Task: Change comment notification setting to Comments for you.
Action: Mouse moved to (1054, 73)
Screenshot: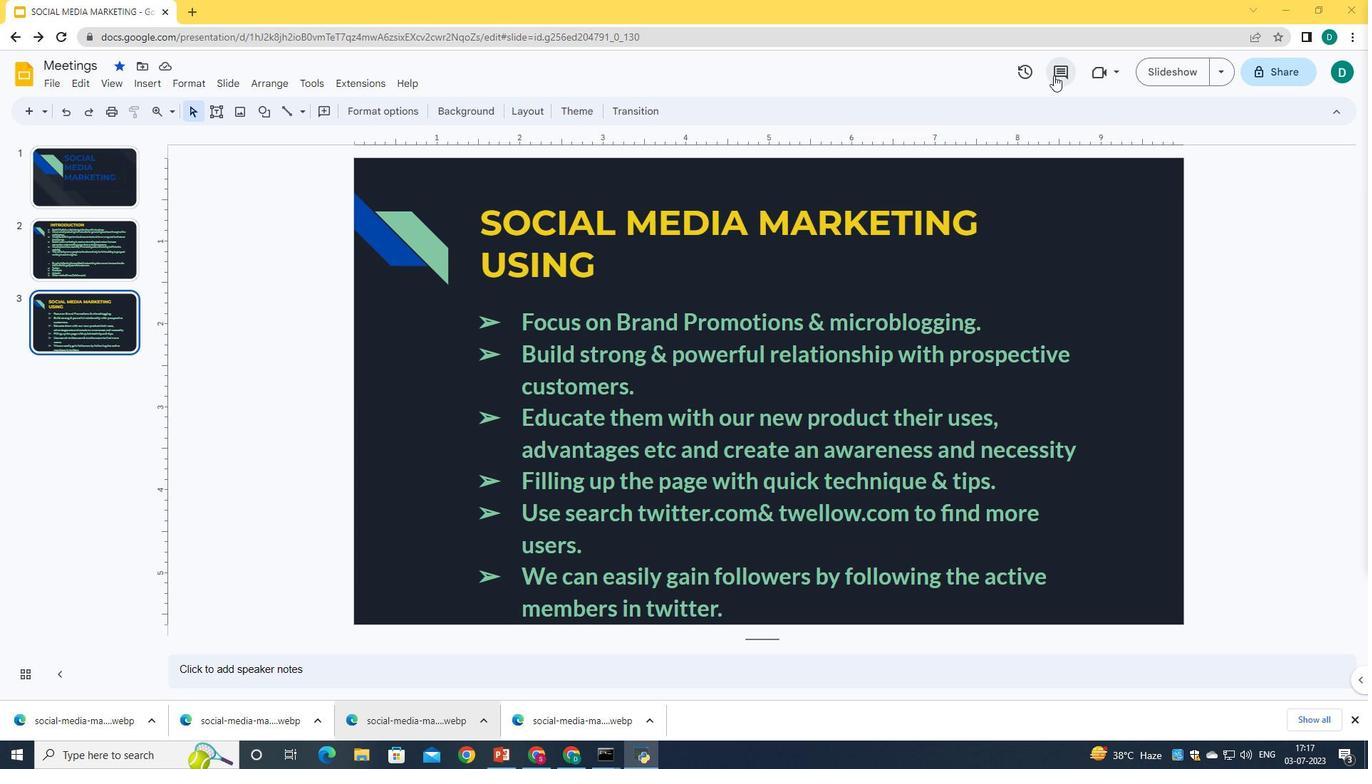 
Action: Mouse pressed left at (1054, 73)
Screenshot: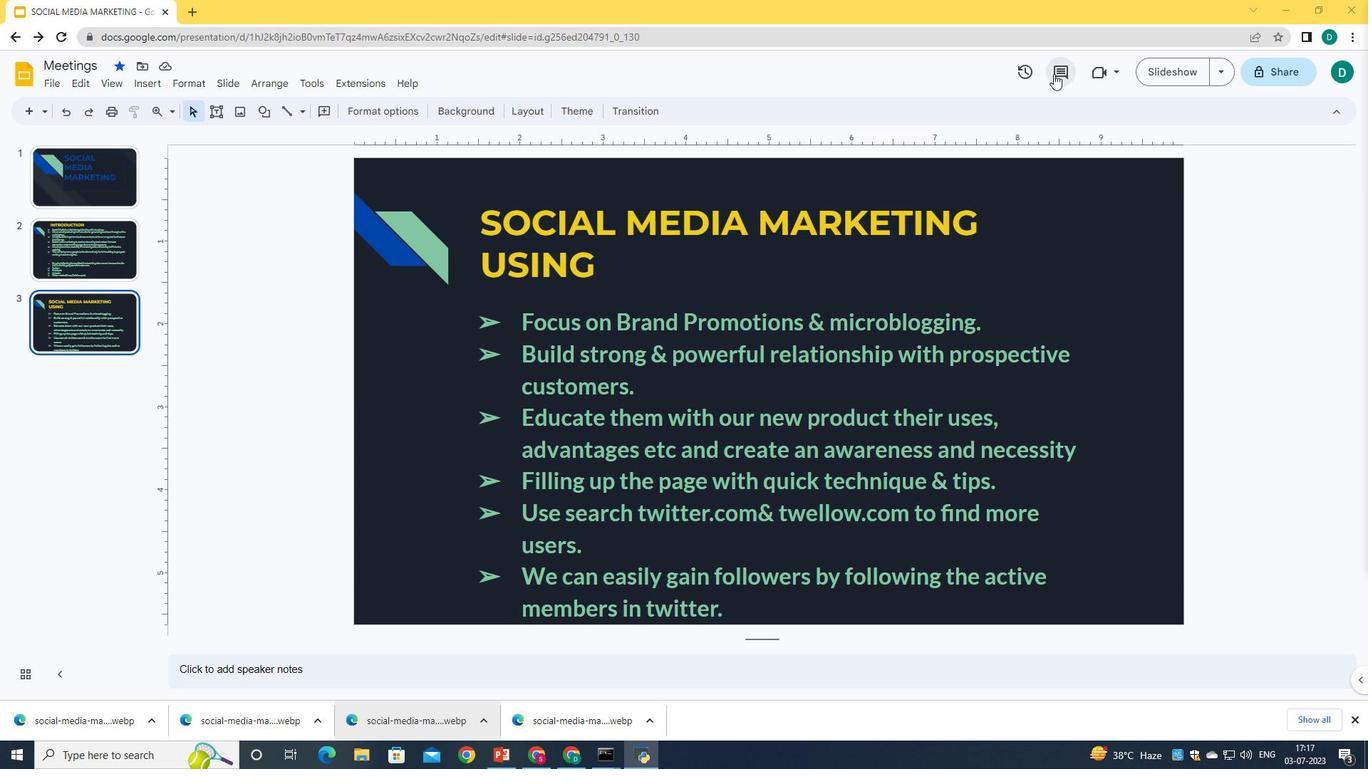 
Action: Mouse moved to (1248, 112)
Screenshot: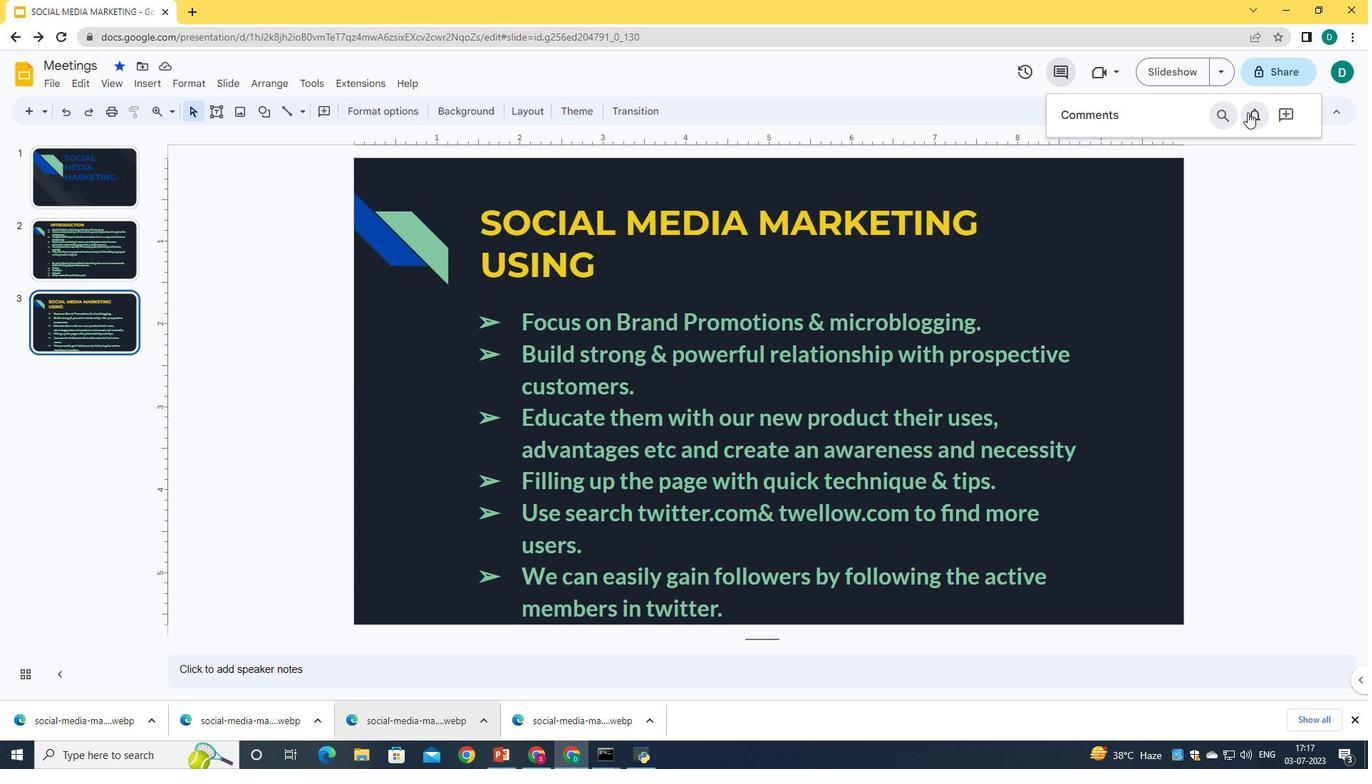 
Action: Mouse pressed left at (1248, 112)
Screenshot: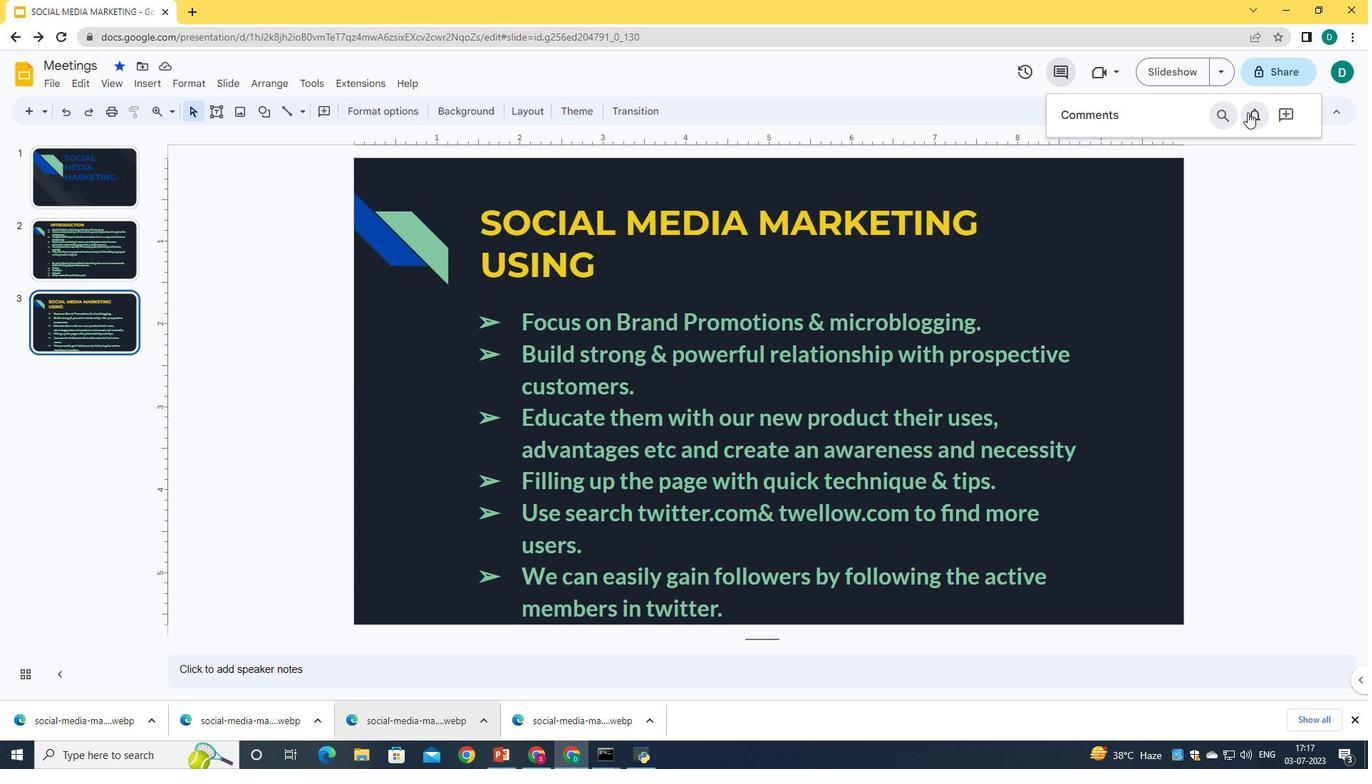 
Action: Mouse moved to (570, 366)
Screenshot: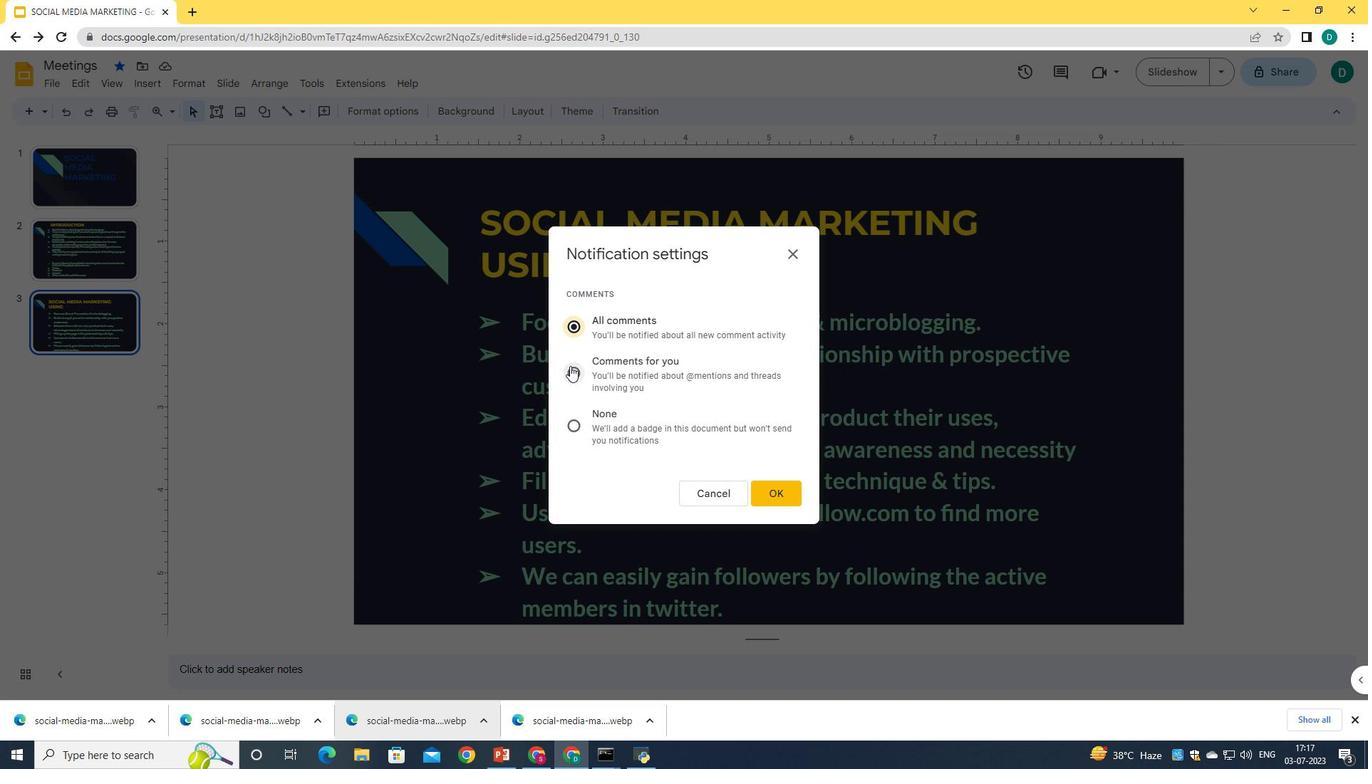 
Action: Mouse pressed left at (570, 366)
Screenshot: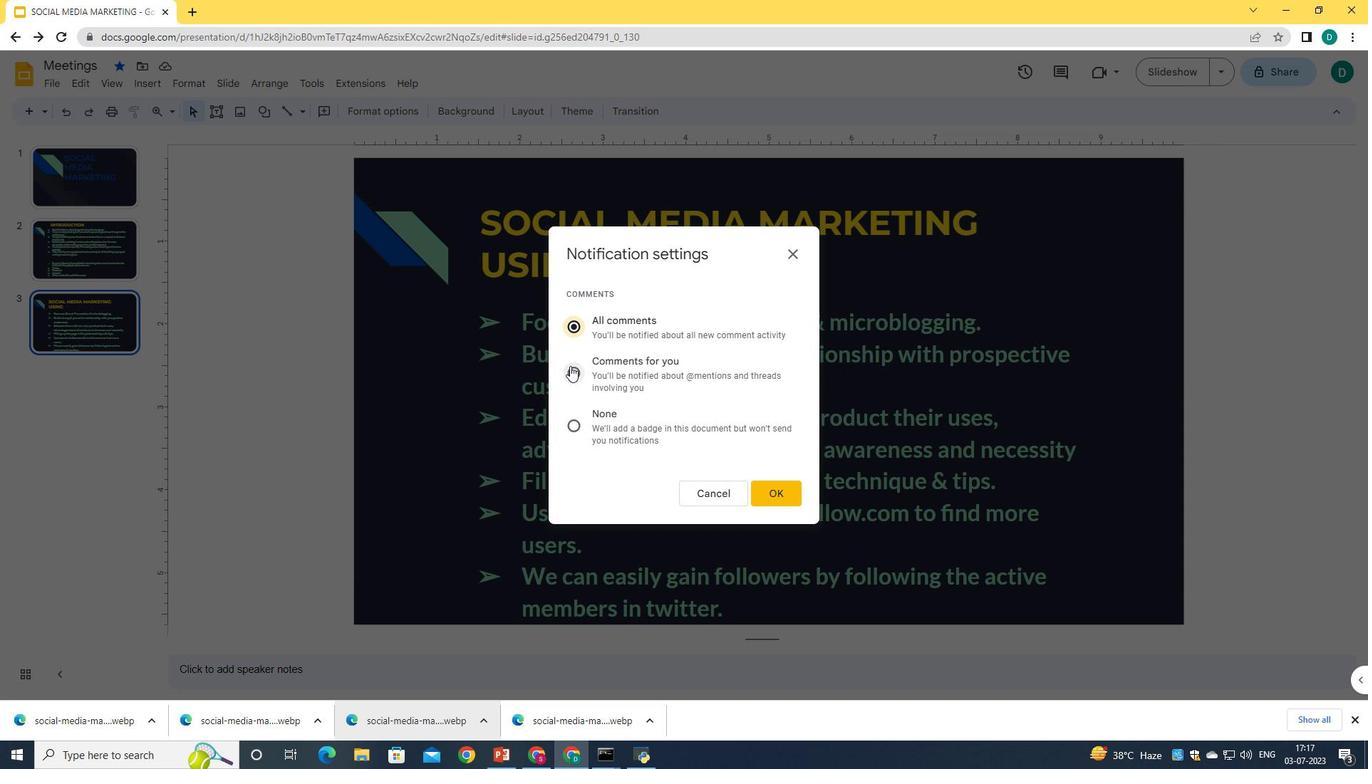 
Action: Mouse moved to (766, 489)
Screenshot: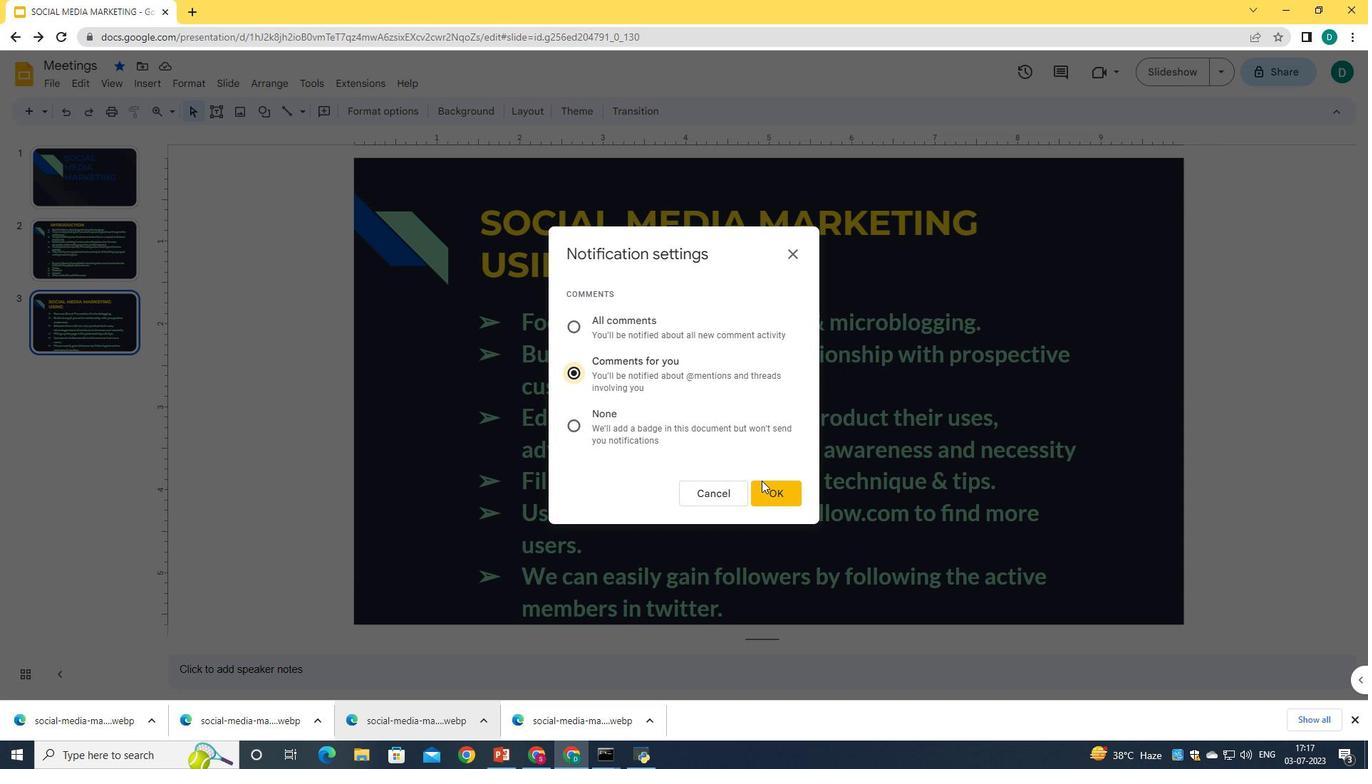 
Action: Mouse pressed left at (766, 489)
Screenshot: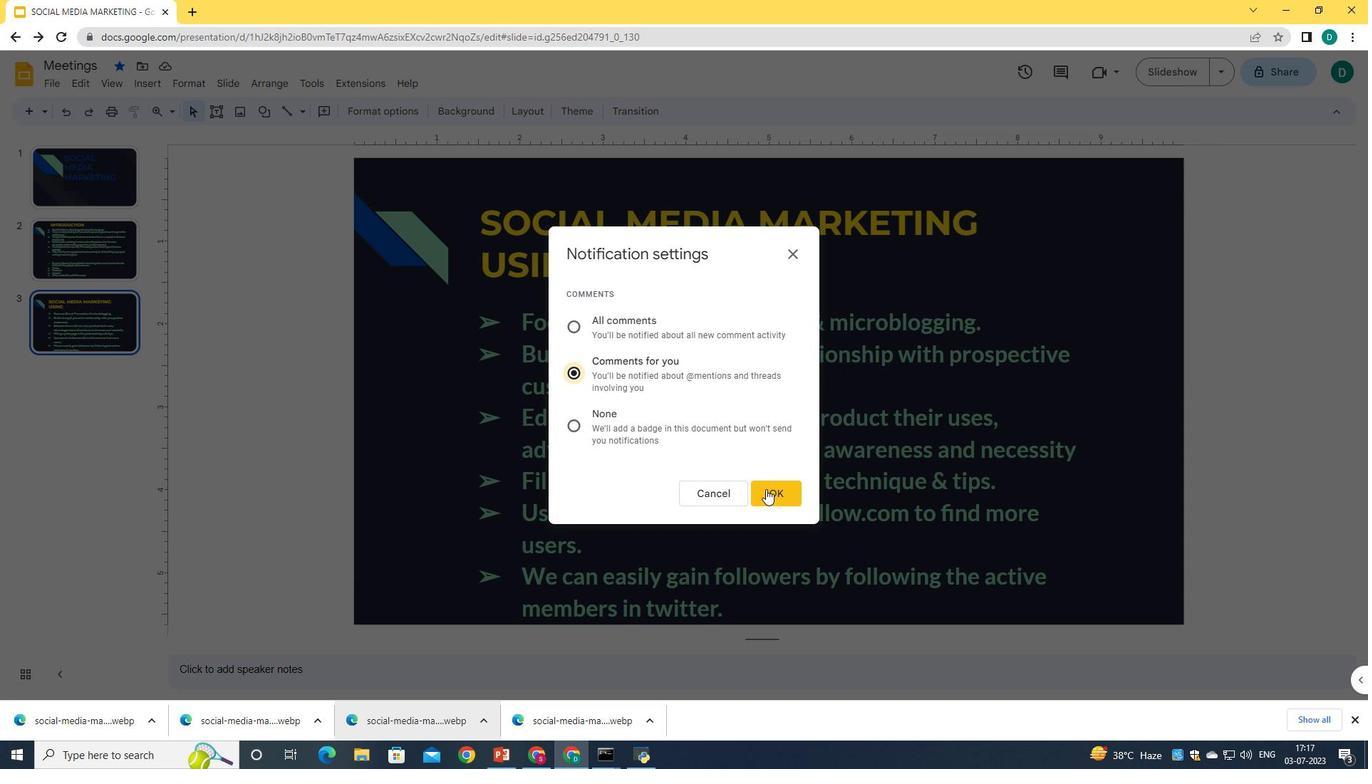 
Action: Mouse moved to (766, 490)
Screenshot: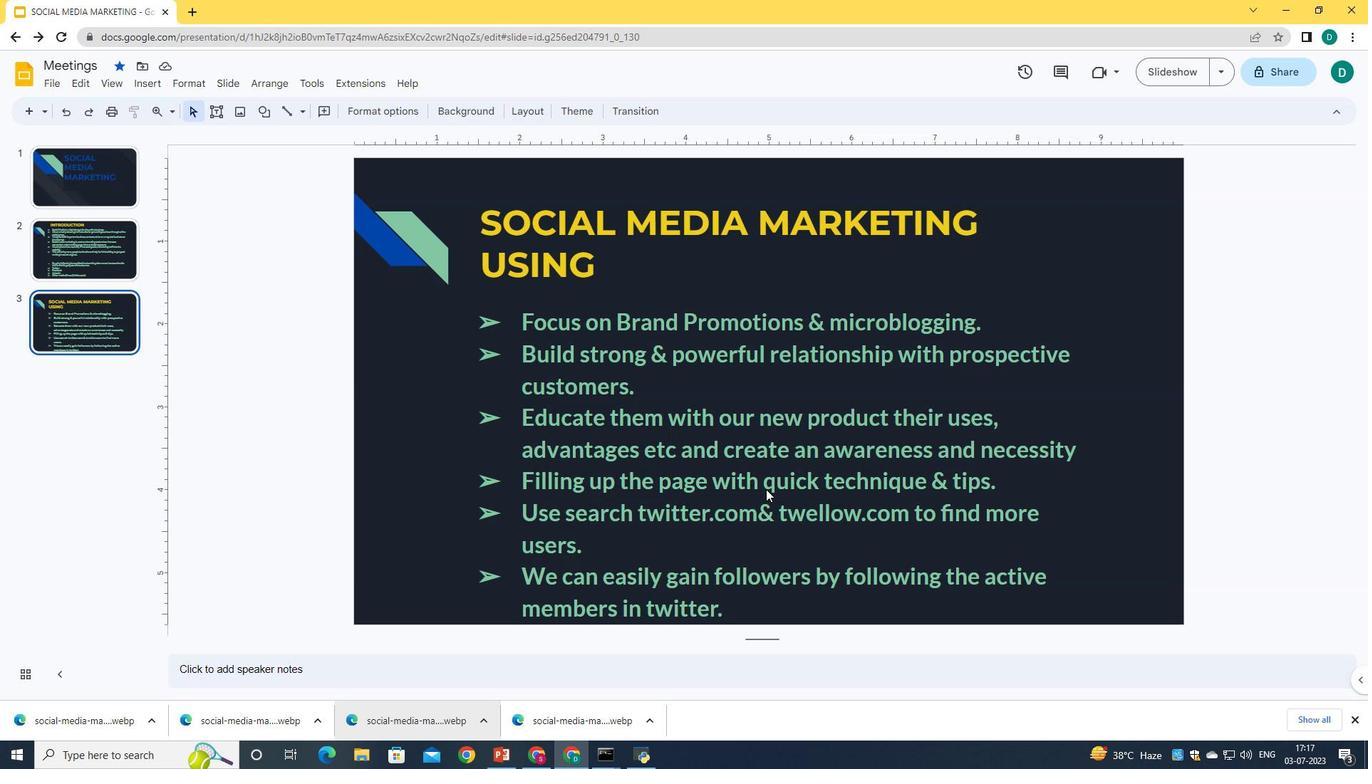 
